 Task: Create a rule from the Agile list, Priority changed -> Complete task in the project TrueNorth if Priority Cleared then Complete Task.
Action: Mouse moved to (52, 318)
Screenshot: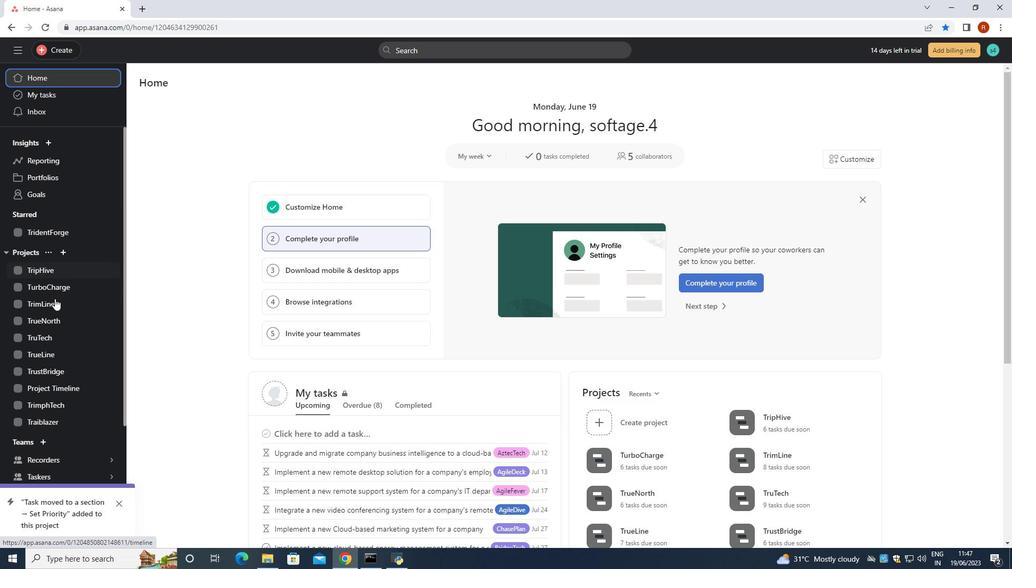 
Action: Mouse pressed left at (52, 318)
Screenshot: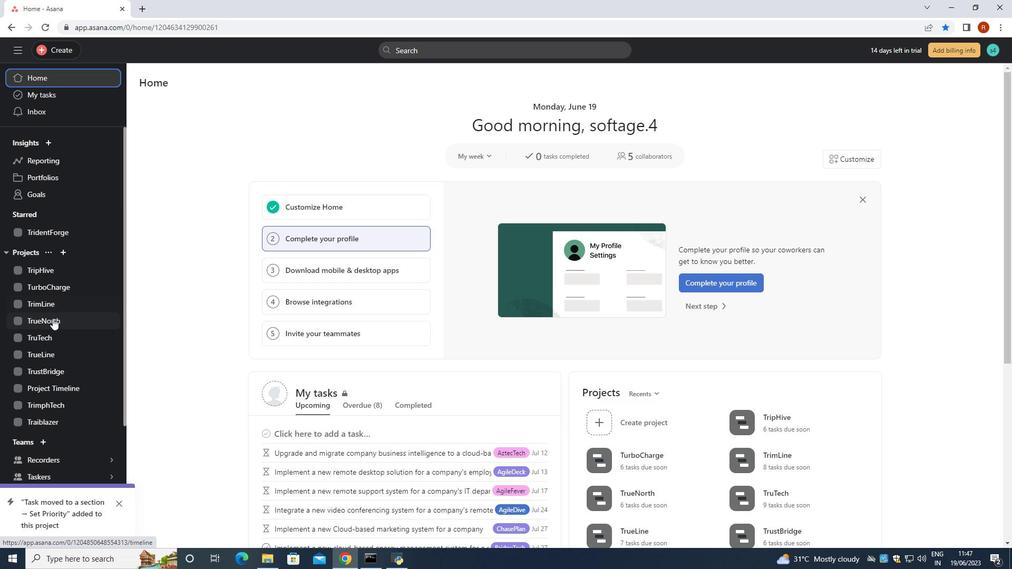 
Action: Mouse moved to (969, 88)
Screenshot: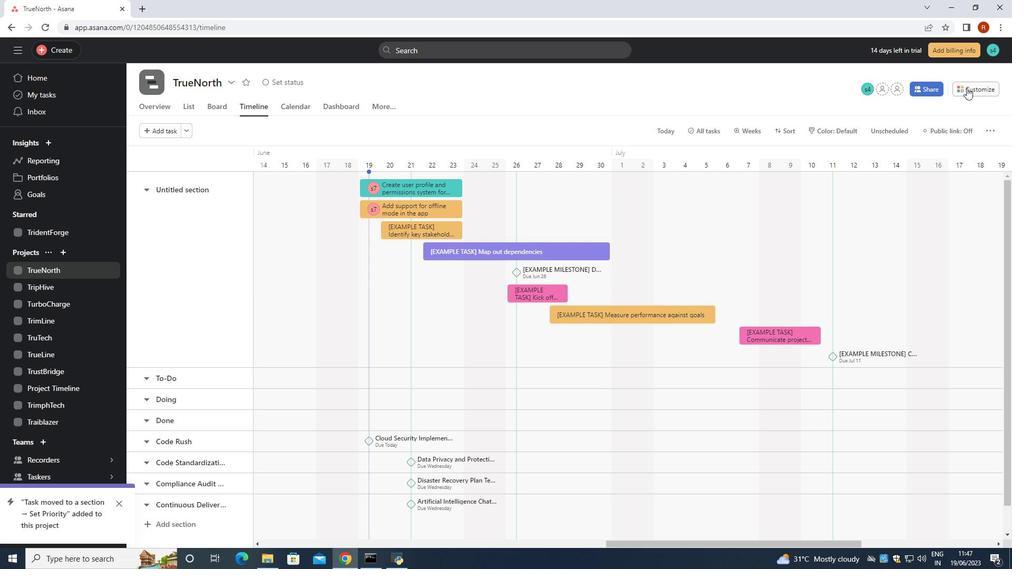 
Action: Mouse pressed left at (969, 88)
Screenshot: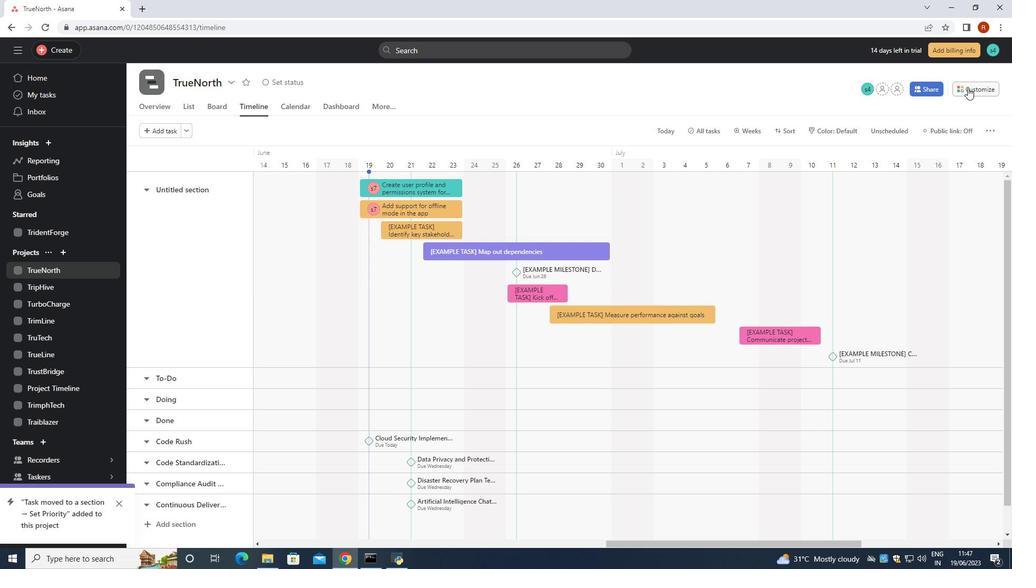 
Action: Mouse moved to (794, 250)
Screenshot: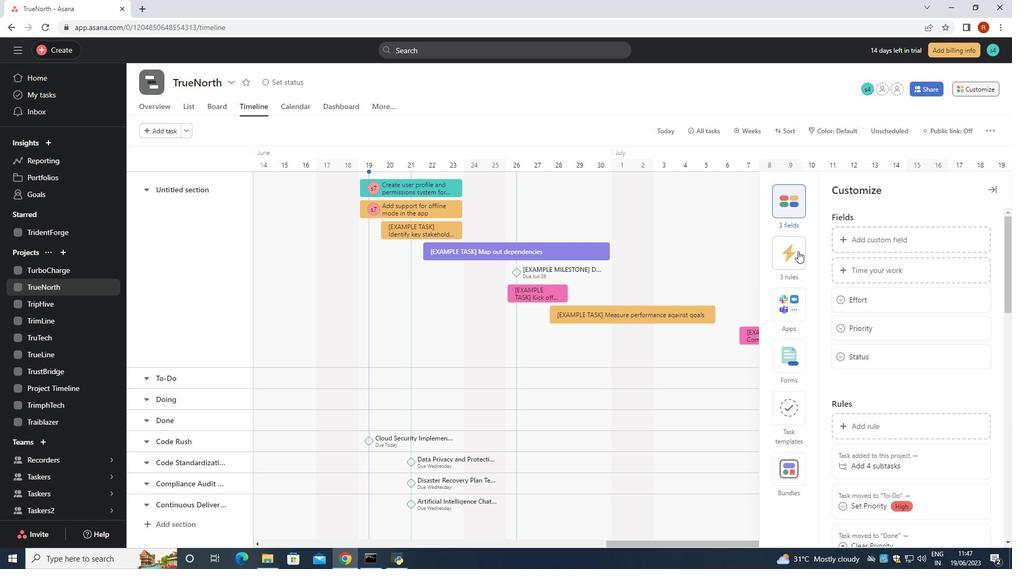 
Action: Mouse pressed left at (794, 250)
Screenshot: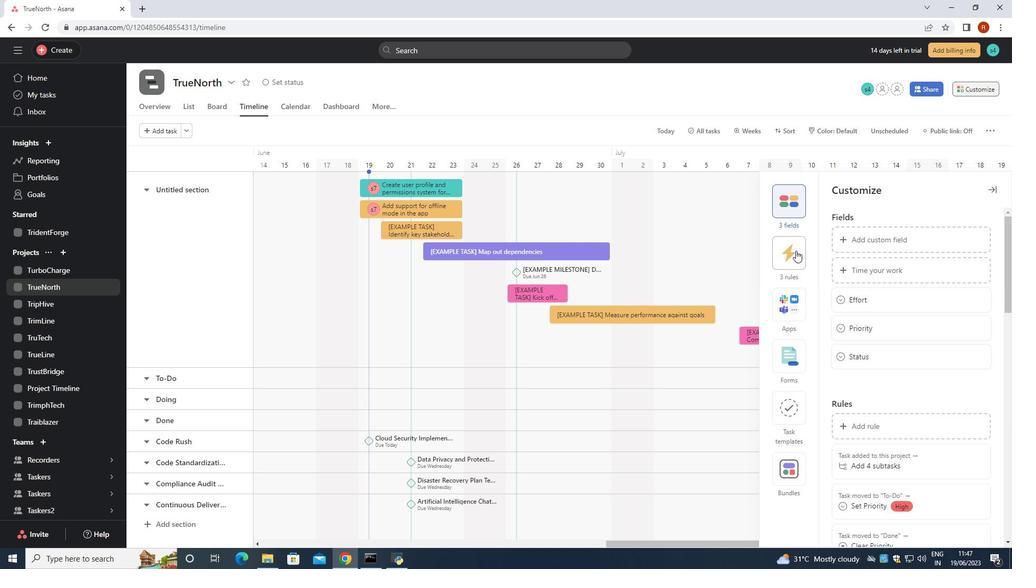 
Action: Mouse moved to (887, 236)
Screenshot: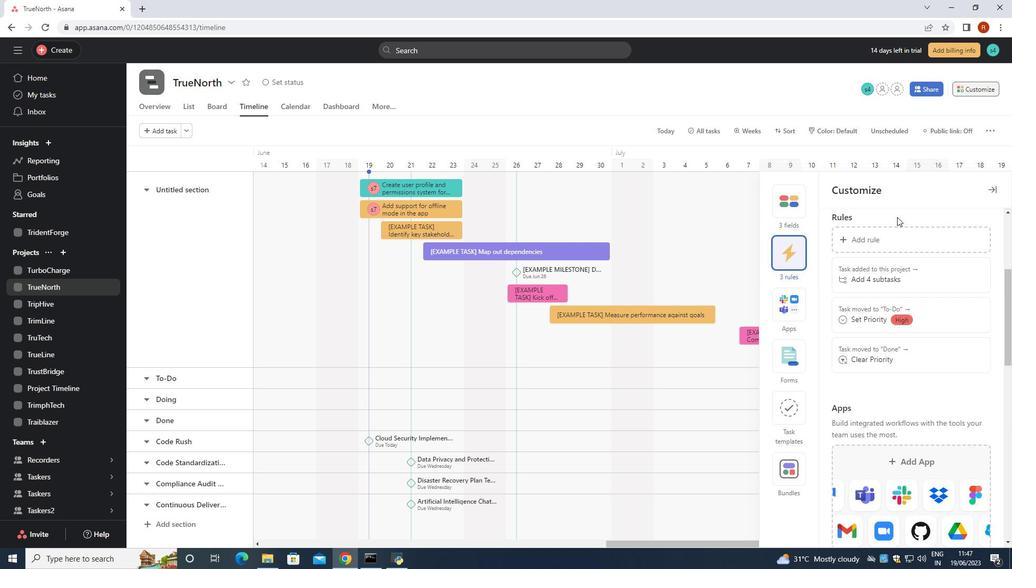 
Action: Mouse pressed left at (887, 236)
Screenshot: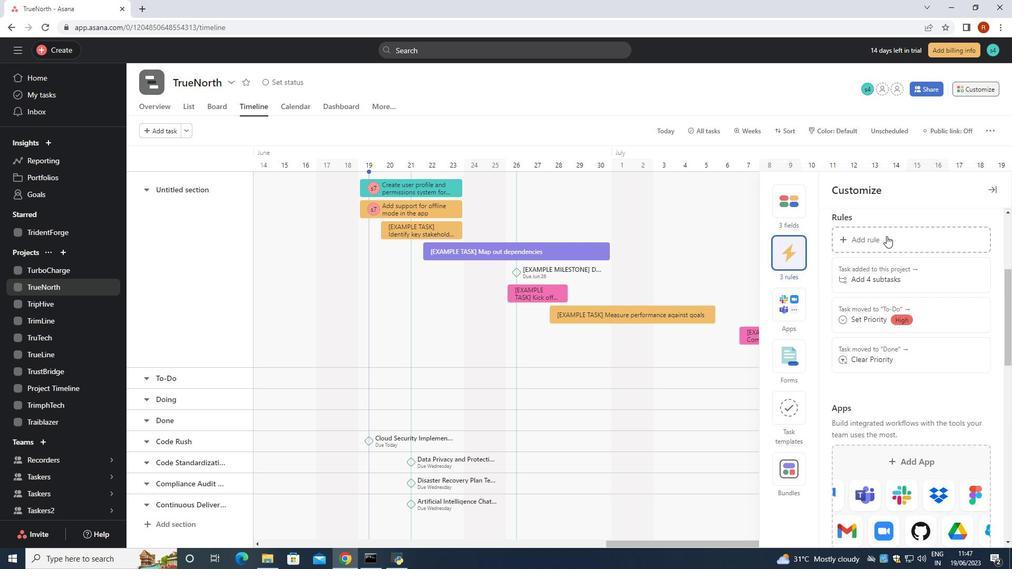 
Action: Mouse moved to (223, 152)
Screenshot: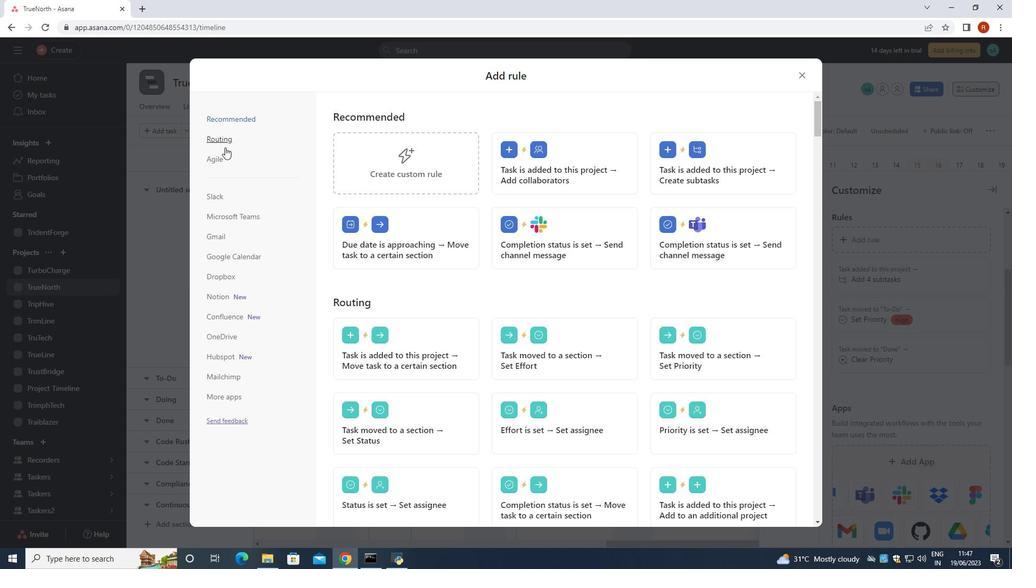 
Action: Mouse pressed left at (223, 152)
Screenshot: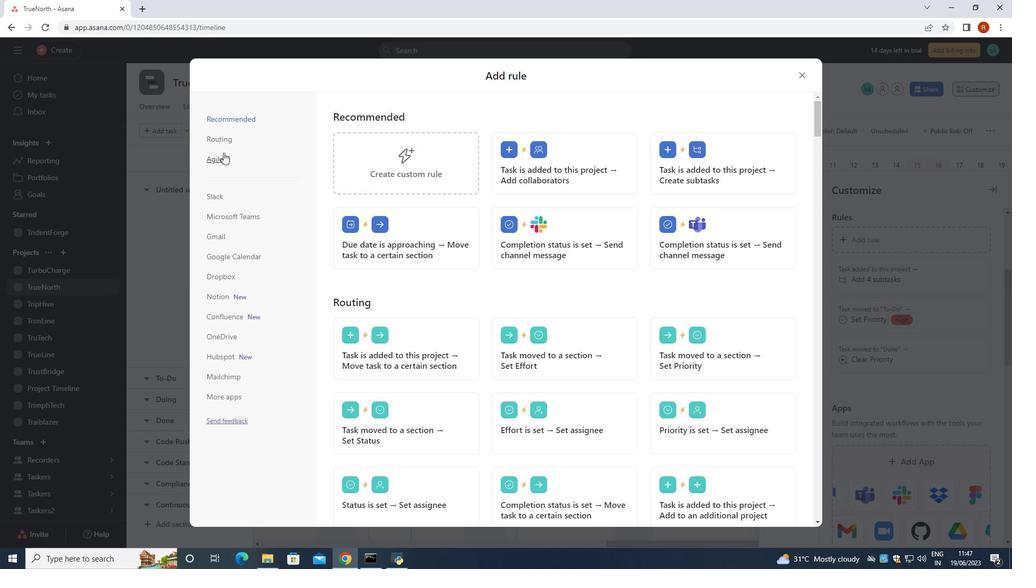 
Action: Mouse moved to (712, 160)
Screenshot: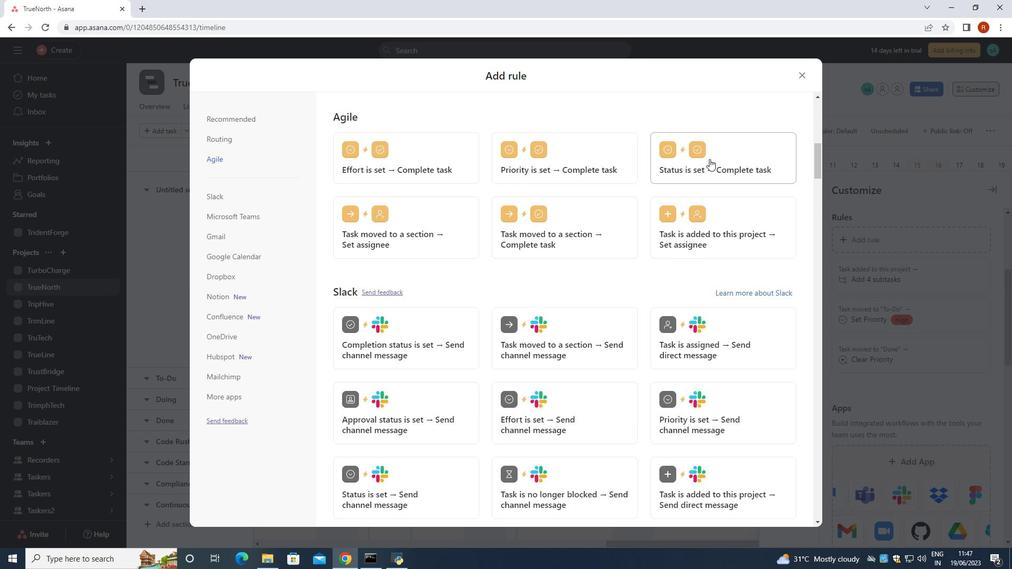 
Action: Mouse pressed left at (712, 160)
Screenshot: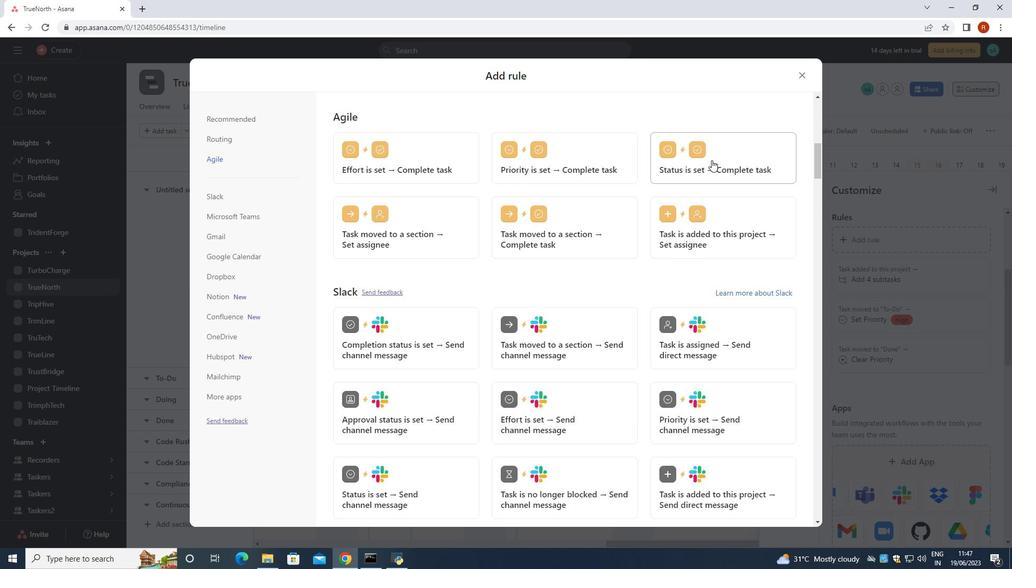 
Action: Mouse moved to (457, 277)
Screenshot: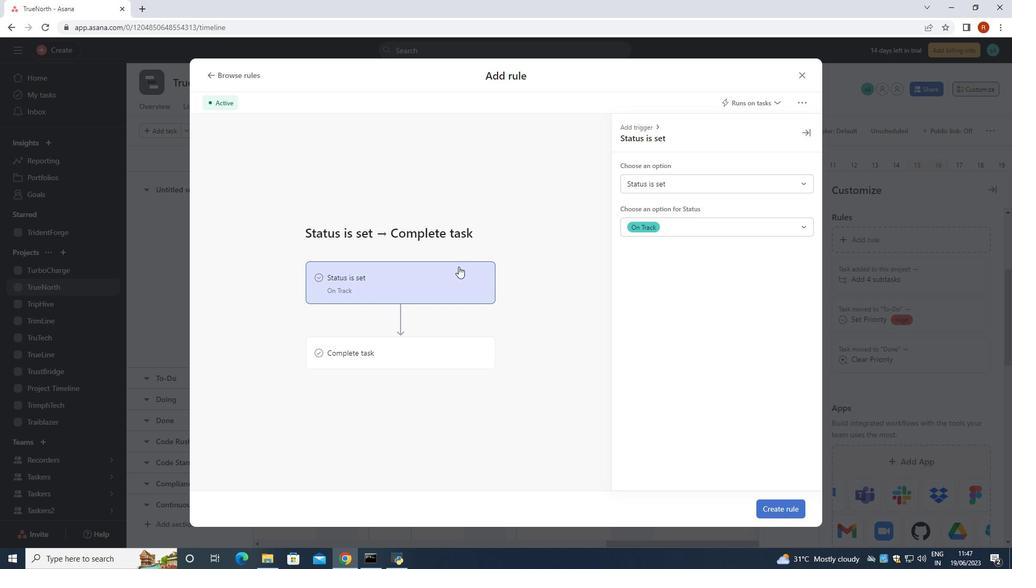 
Action: Mouse pressed left at (457, 277)
Screenshot: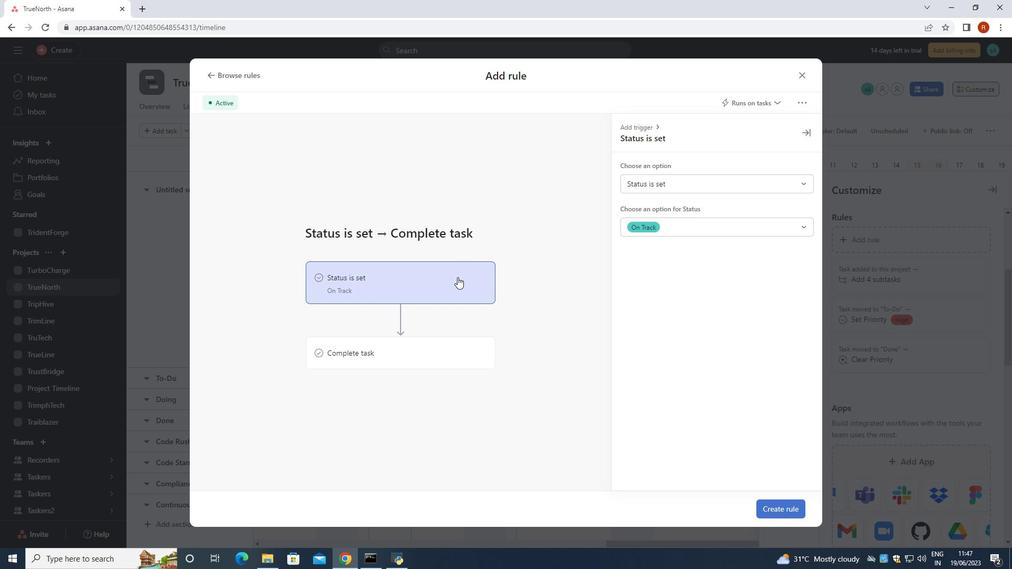 
Action: Mouse moved to (754, 181)
Screenshot: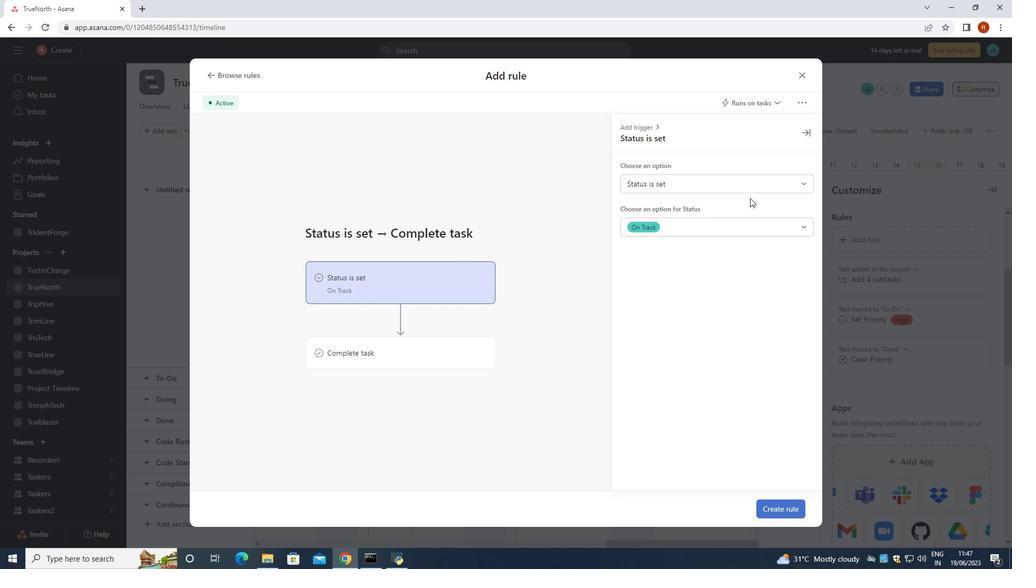 
Action: Mouse pressed left at (754, 181)
Screenshot: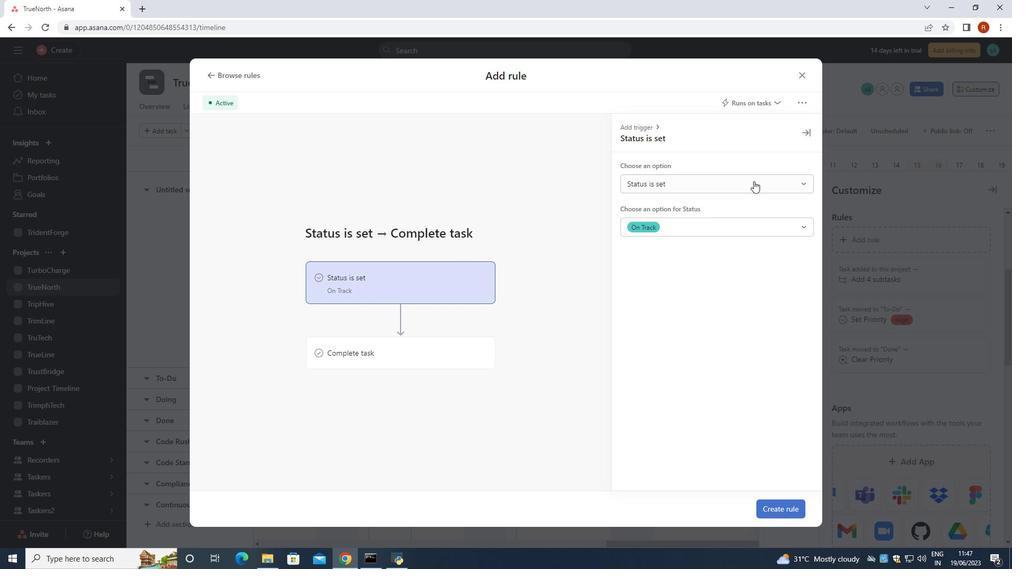 
Action: Mouse moved to (667, 223)
Screenshot: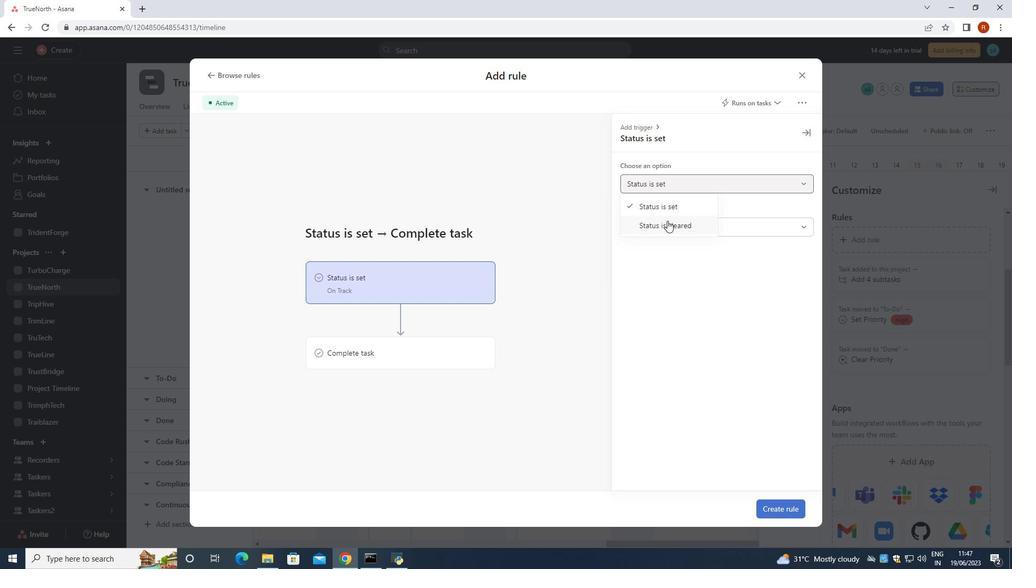 
Action: Mouse pressed left at (667, 223)
Screenshot: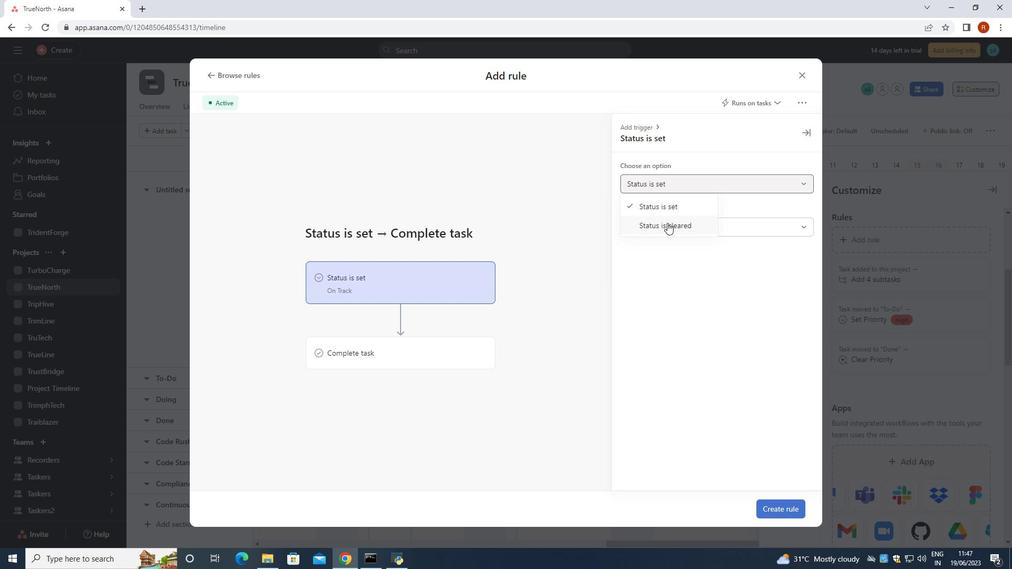 
Action: Mouse moved to (446, 355)
Screenshot: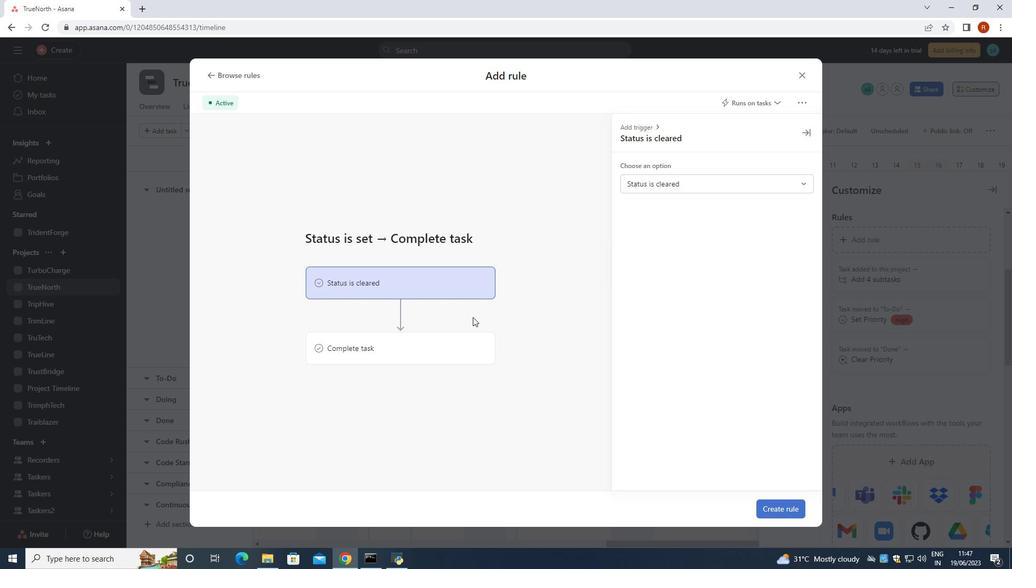 
Action: Mouse pressed left at (446, 355)
Screenshot: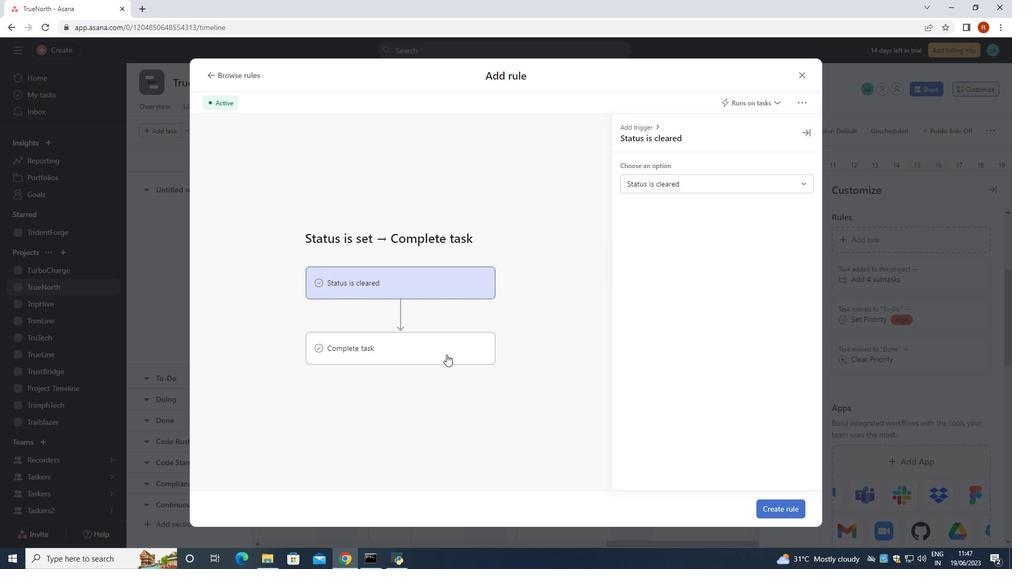
Action: Mouse moved to (716, 189)
Screenshot: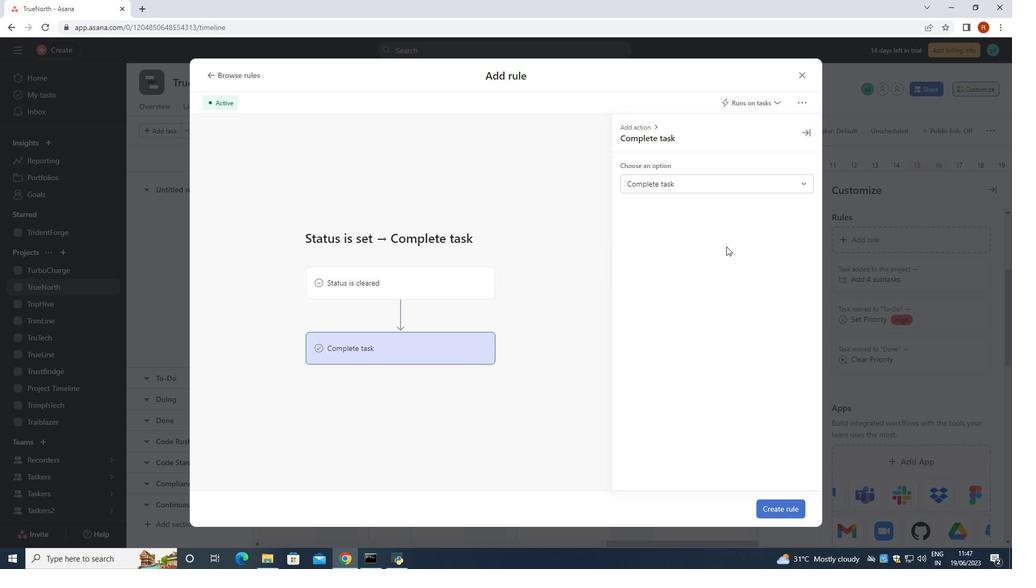 
Action: Mouse pressed left at (716, 189)
Screenshot: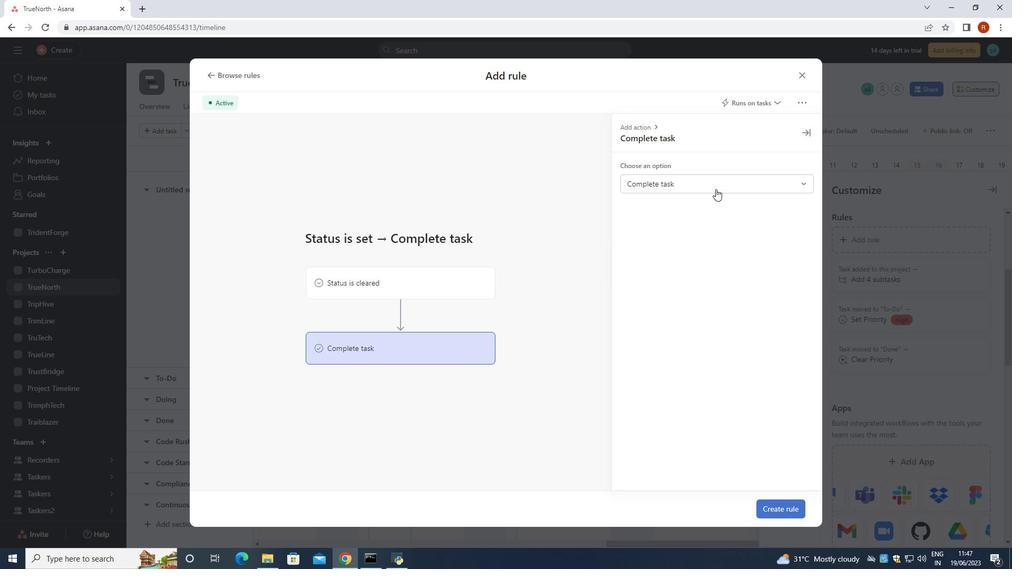 
Action: Mouse moved to (692, 206)
Screenshot: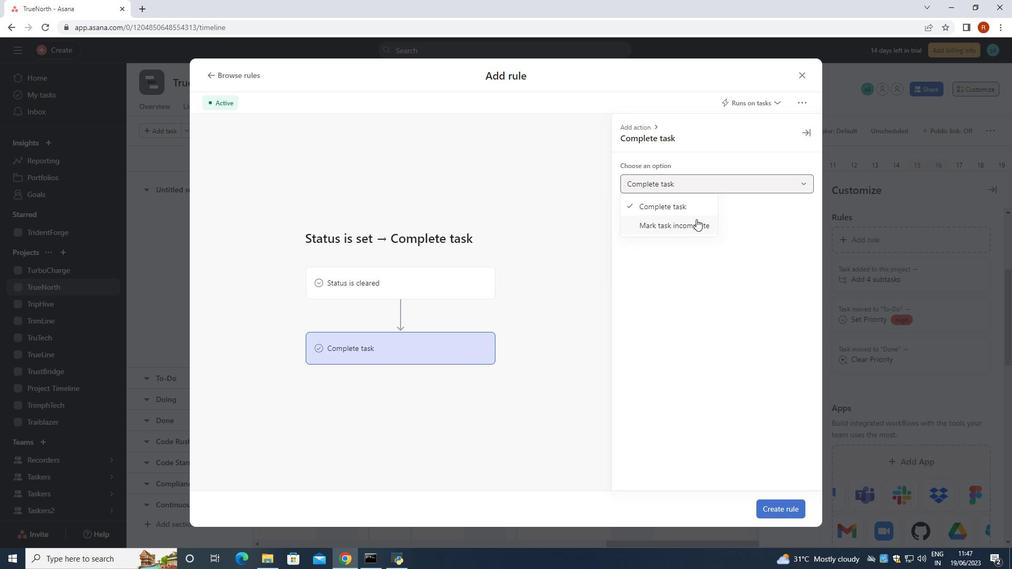 
Action: Mouse pressed left at (692, 206)
Screenshot: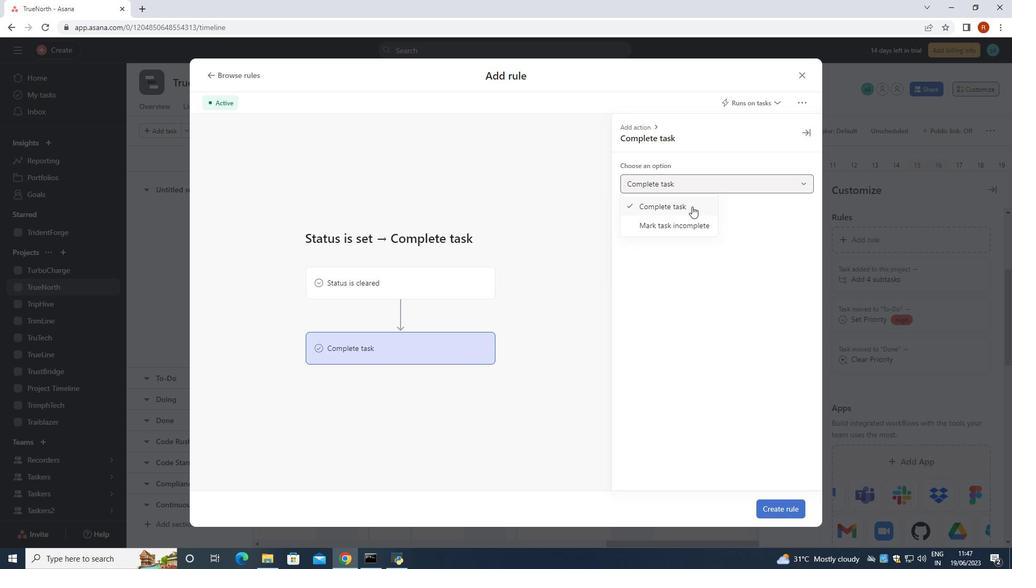 
Action: Mouse moved to (777, 509)
Screenshot: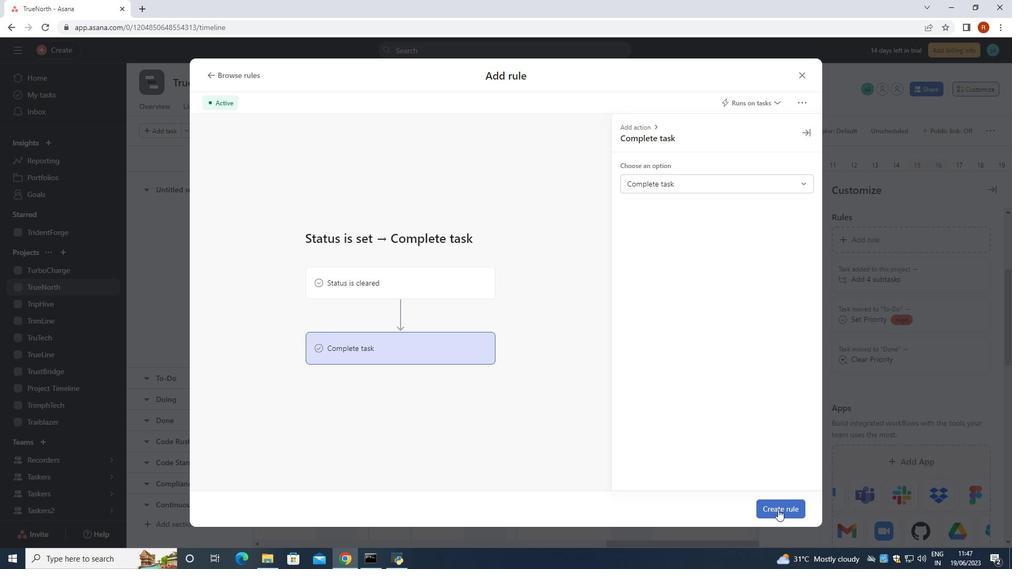 
Action: Mouse pressed left at (777, 509)
Screenshot: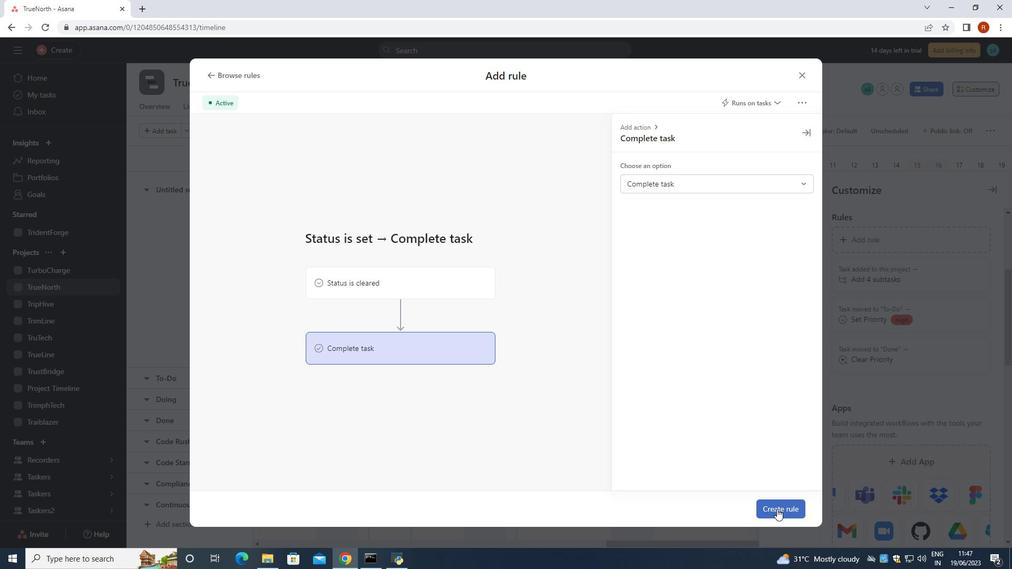 
